 Task: Check a user's "Followers" for community support.
Action: Mouse moved to (1200, 64)
Screenshot: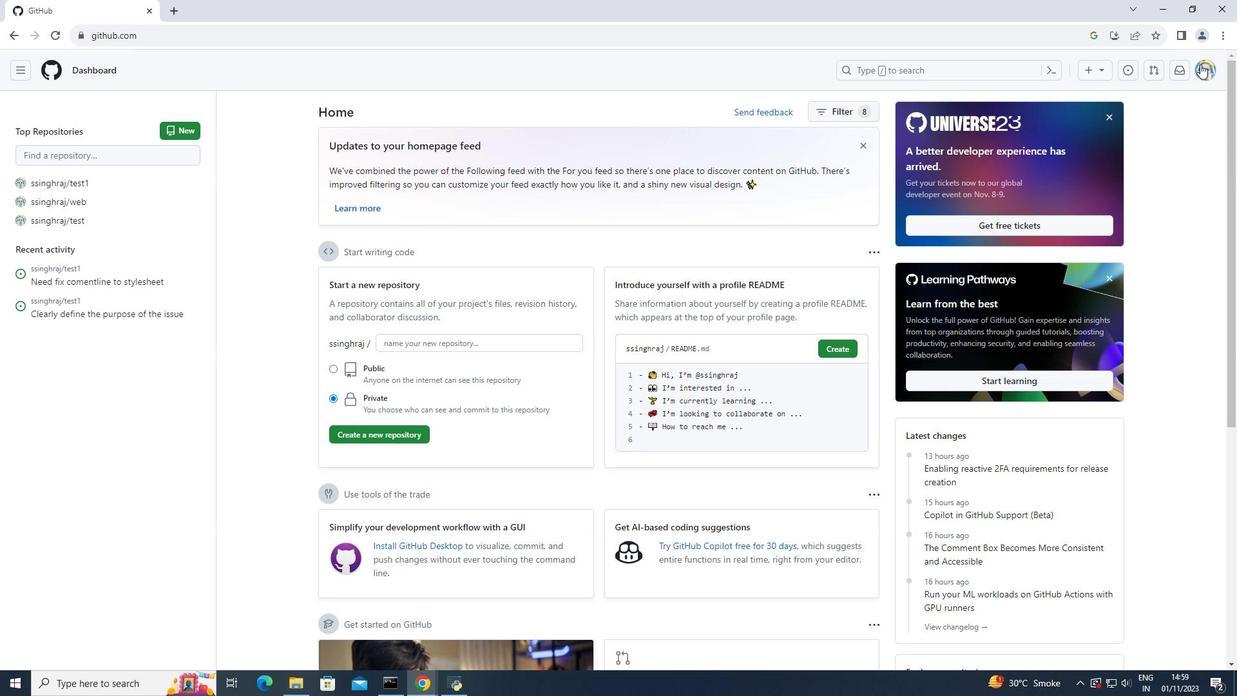 
Action: Mouse pressed left at (1200, 64)
Screenshot: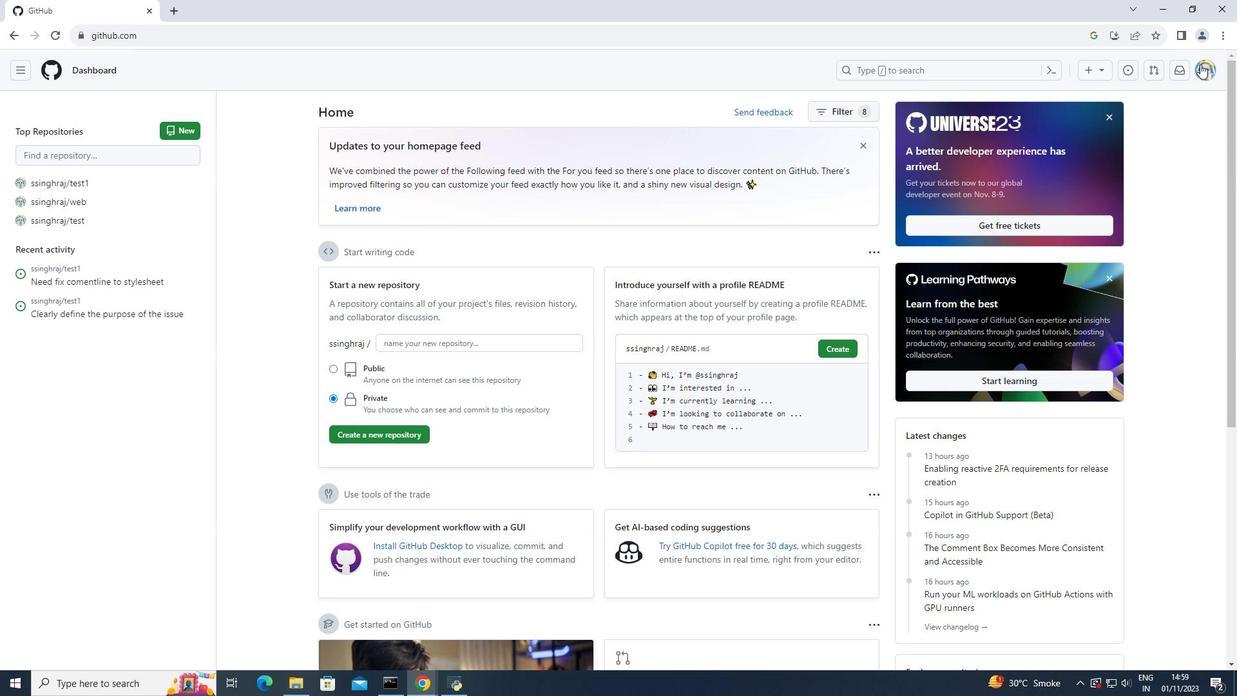 
Action: Mouse moved to (1062, 127)
Screenshot: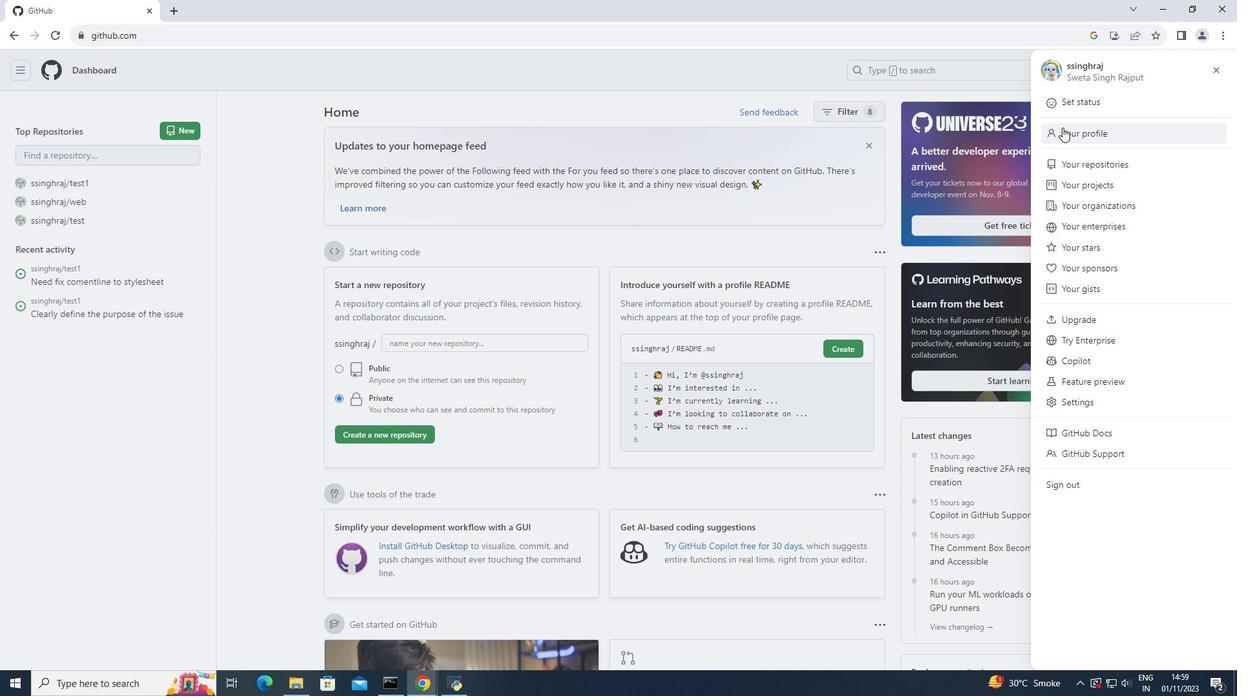 
Action: Mouse pressed left at (1062, 127)
Screenshot: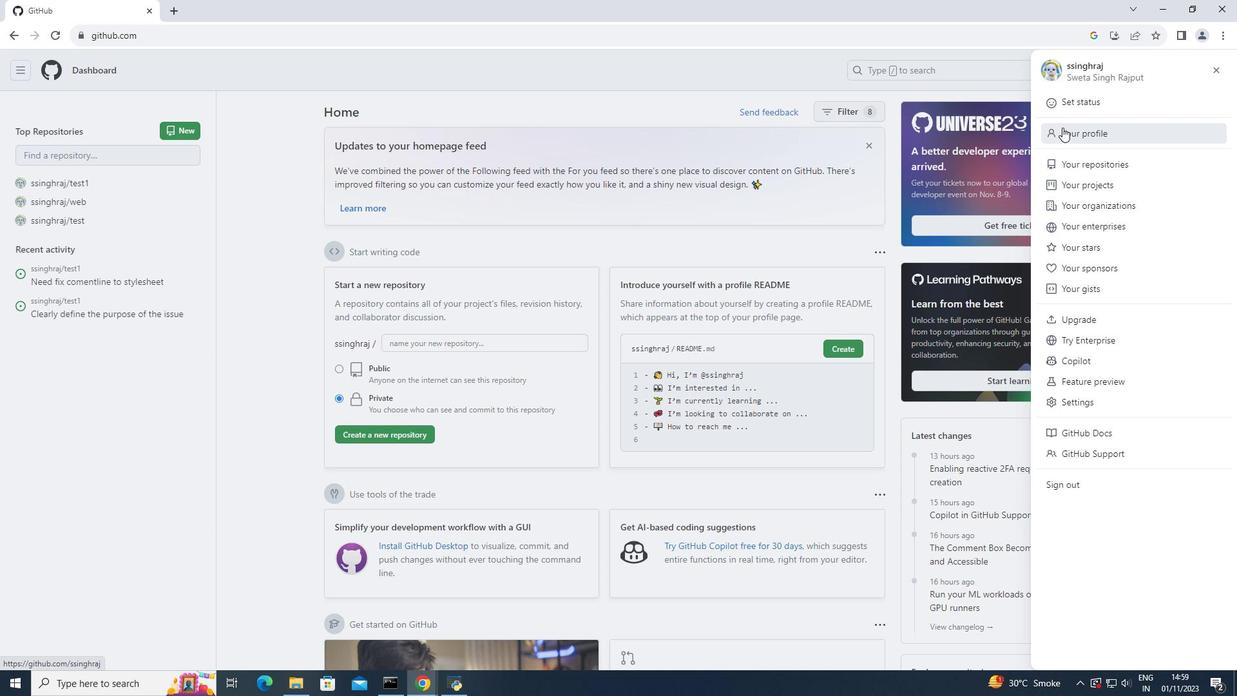 
Action: Mouse moved to (243, 424)
Screenshot: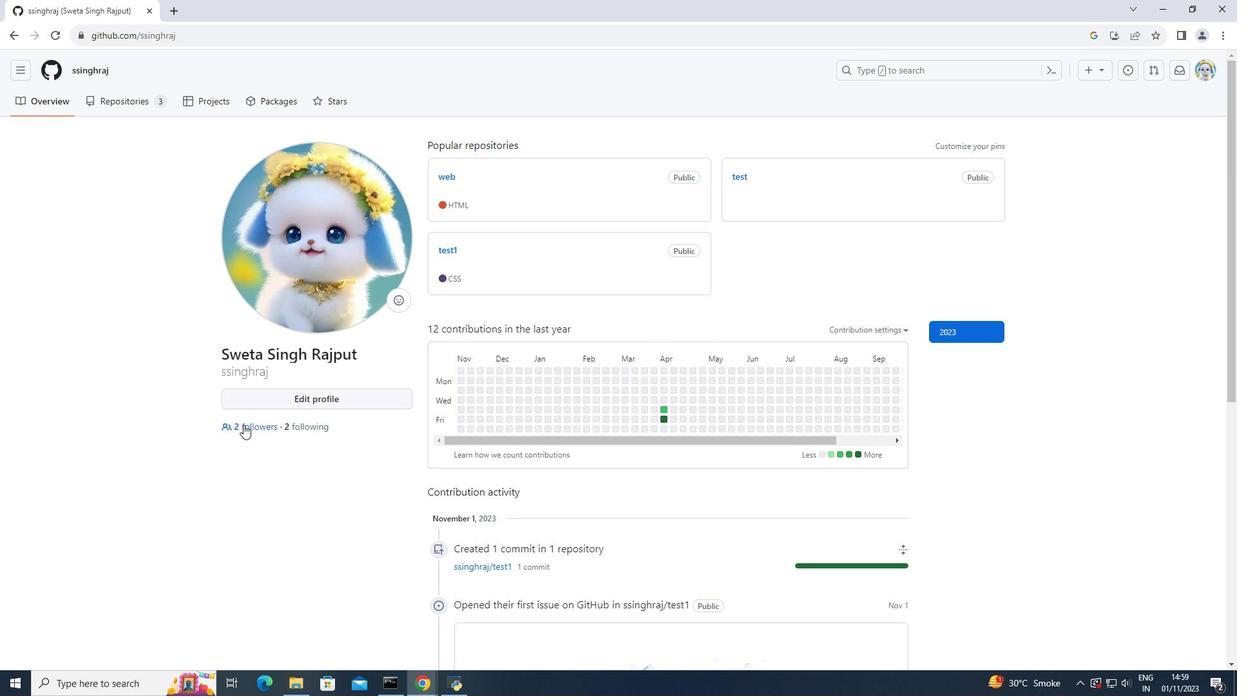 
Action: Mouse pressed left at (243, 424)
Screenshot: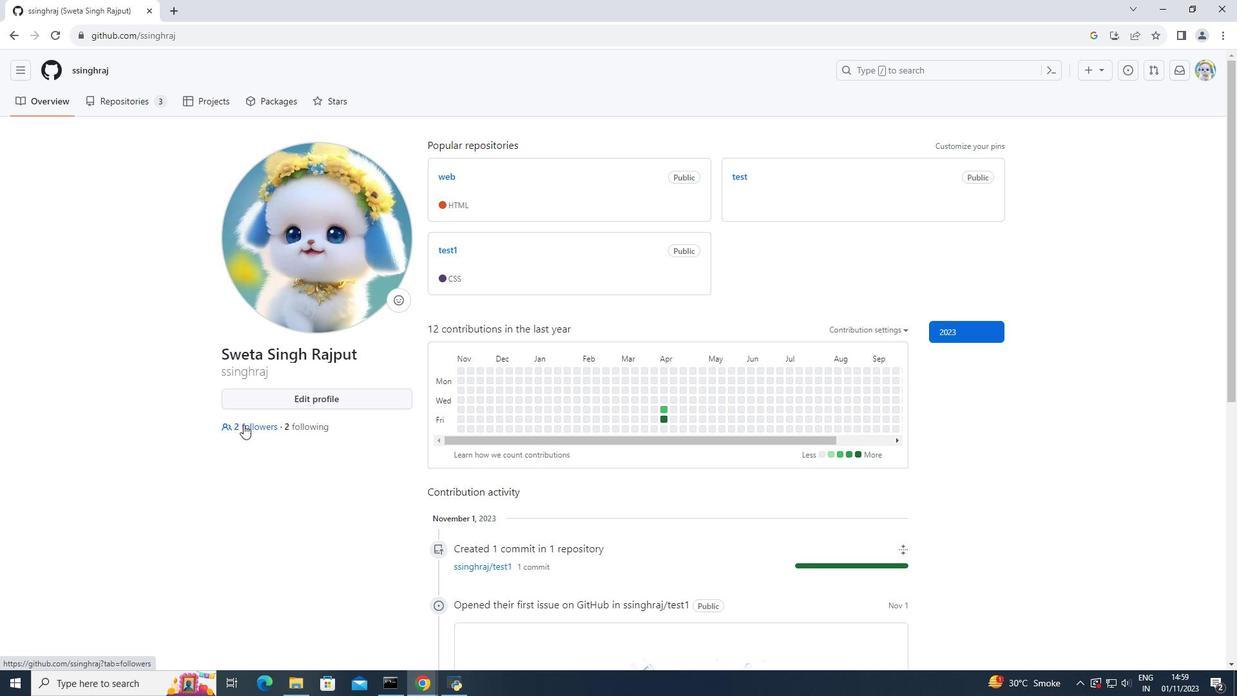 
Action: Mouse moved to (529, 145)
Screenshot: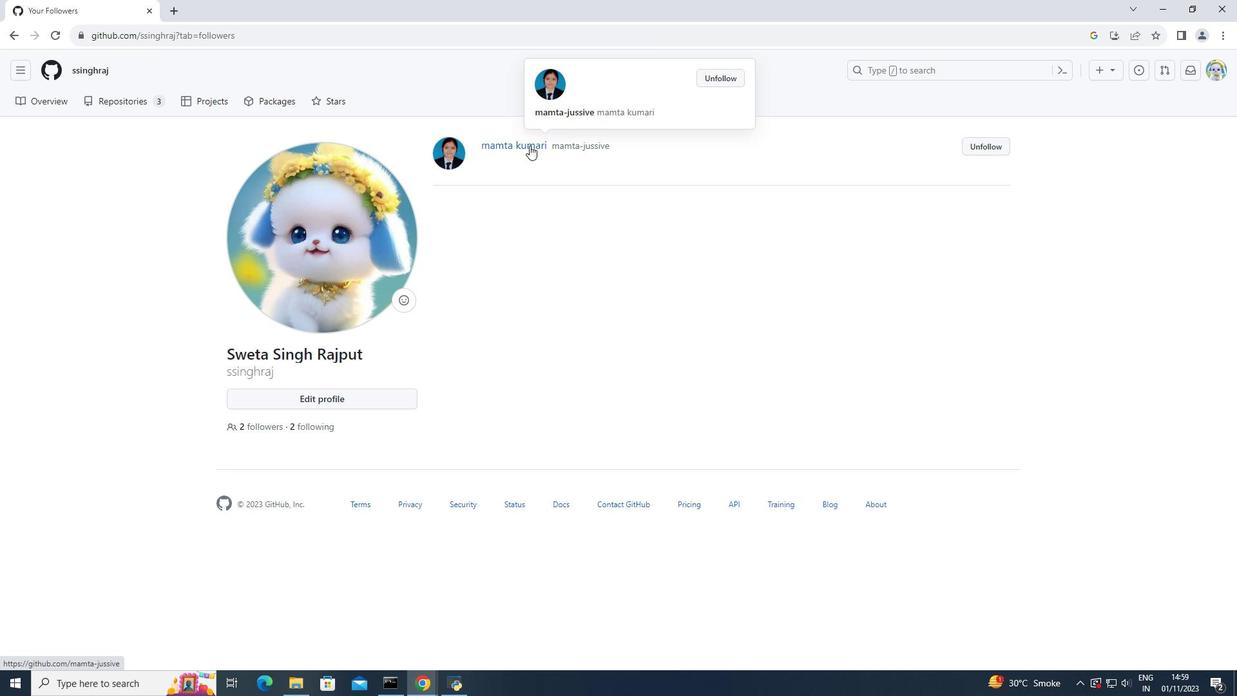 
Action: Mouse pressed left at (529, 145)
Screenshot: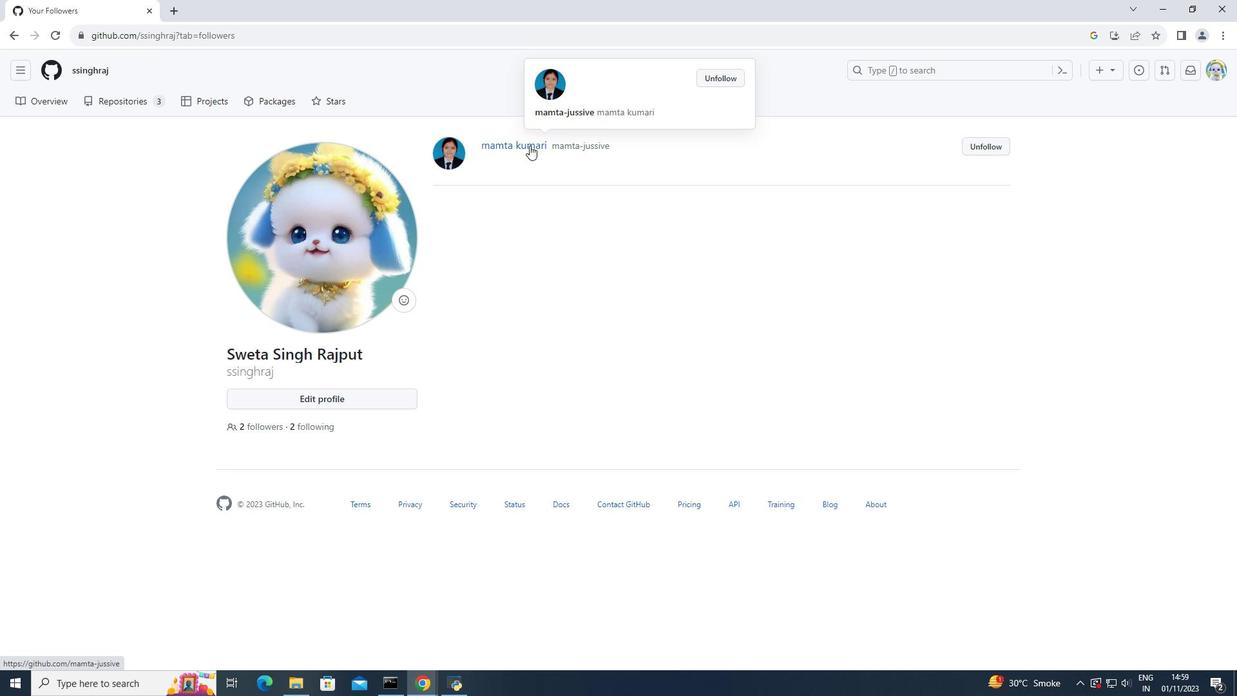 
Action: Mouse moved to (519, 286)
Screenshot: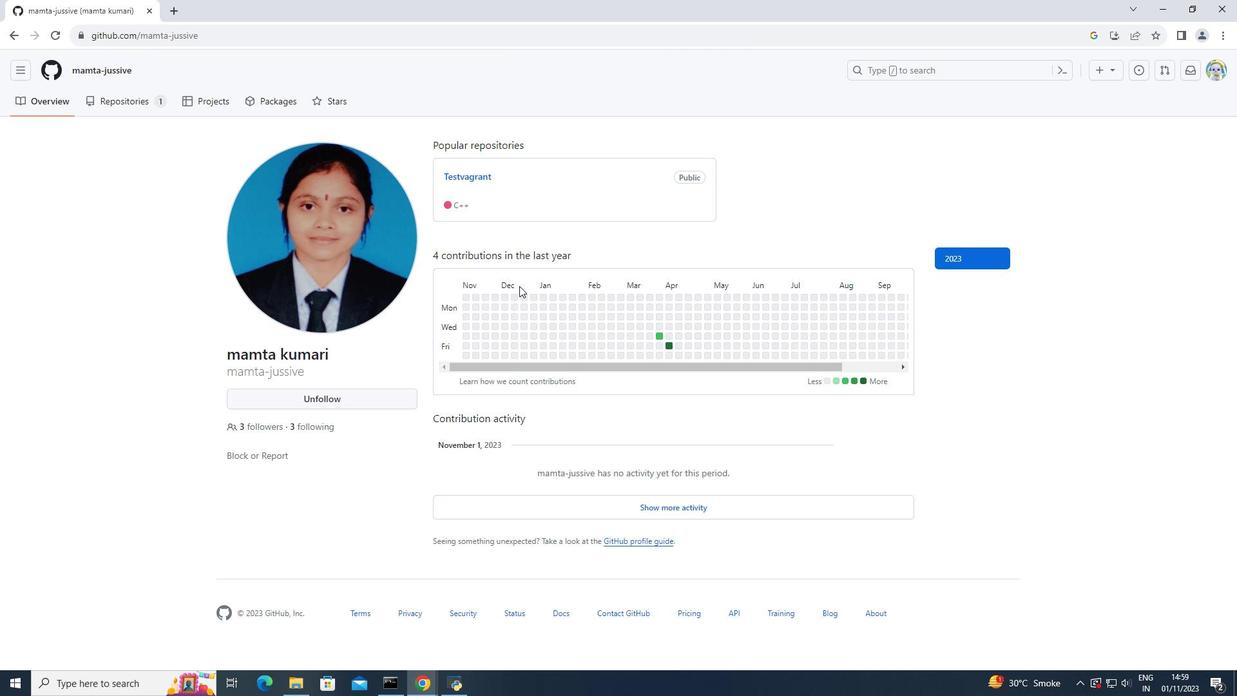 
Action: Mouse scrolled (519, 285) with delta (0, 0)
Screenshot: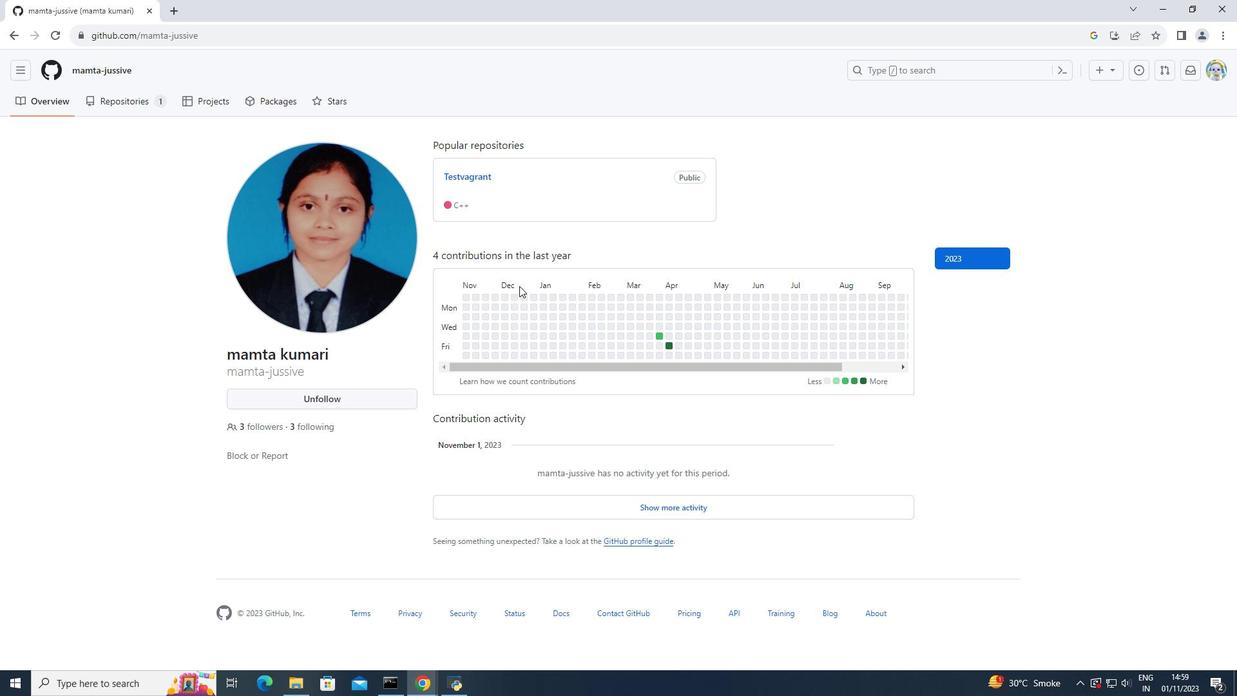 
Action: Mouse scrolled (519, 285) with delta (0, 0)
Screenshot: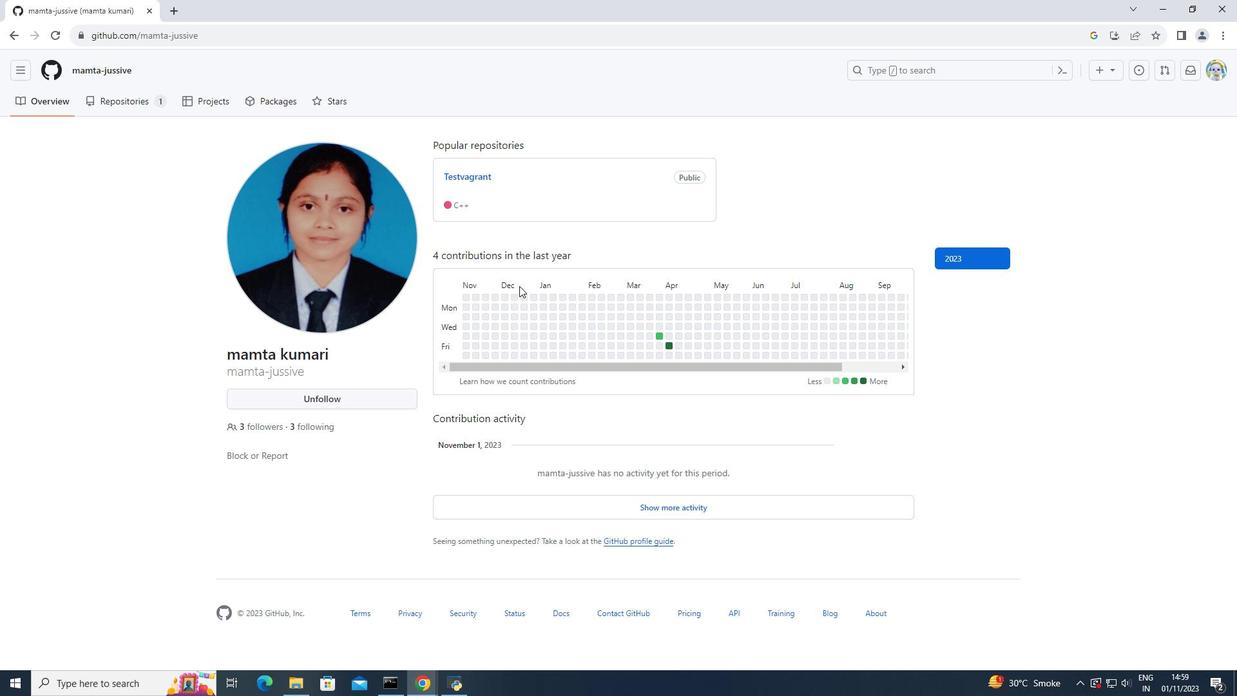 
Action: Mouse moved to (518, 287)
Screenshot: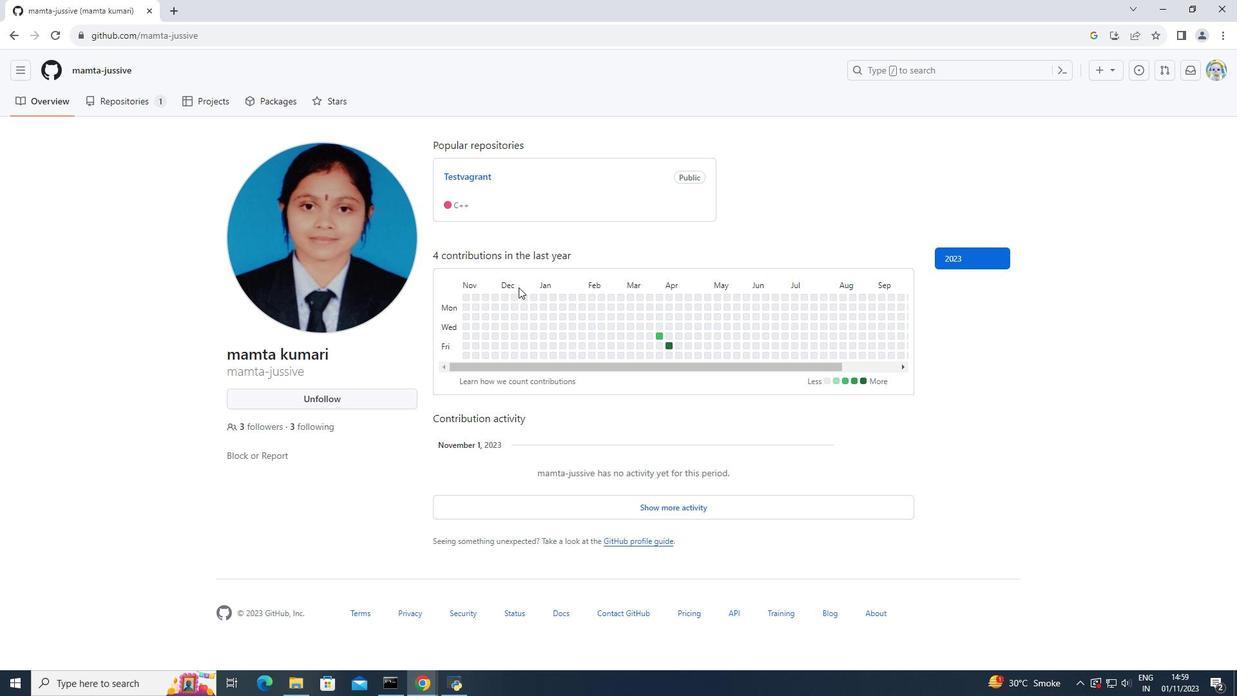 
Action: Mouse scrolled (518, 286) with delta (0, 0)
Screenshot: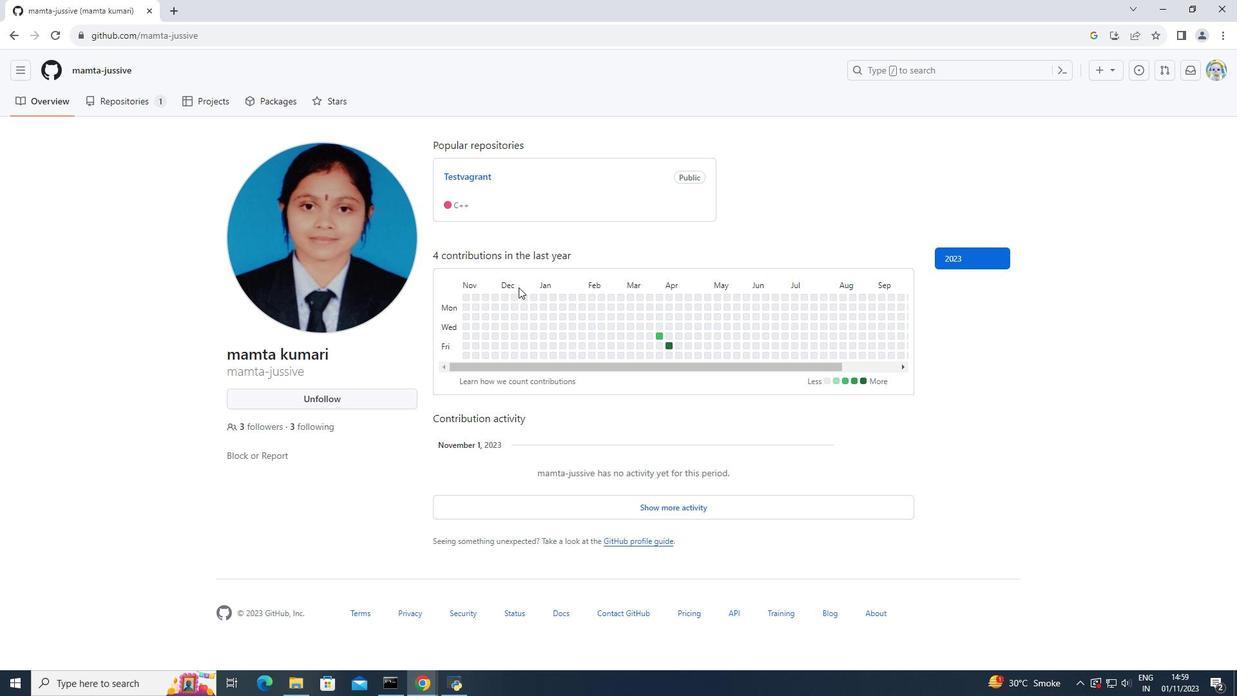 
Action: Mouse scrolled (518, 286) with delta (0, 0)
Screenshot: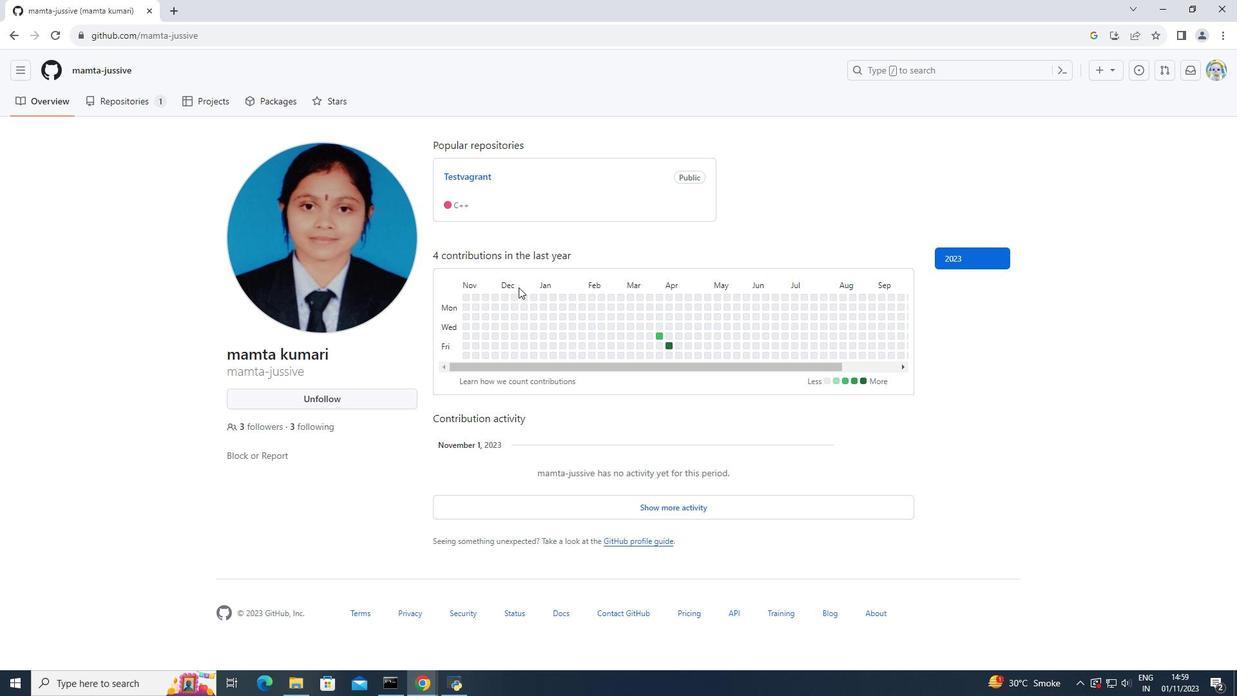 
Action: Mouse moved to (518, 287)
Screenshot: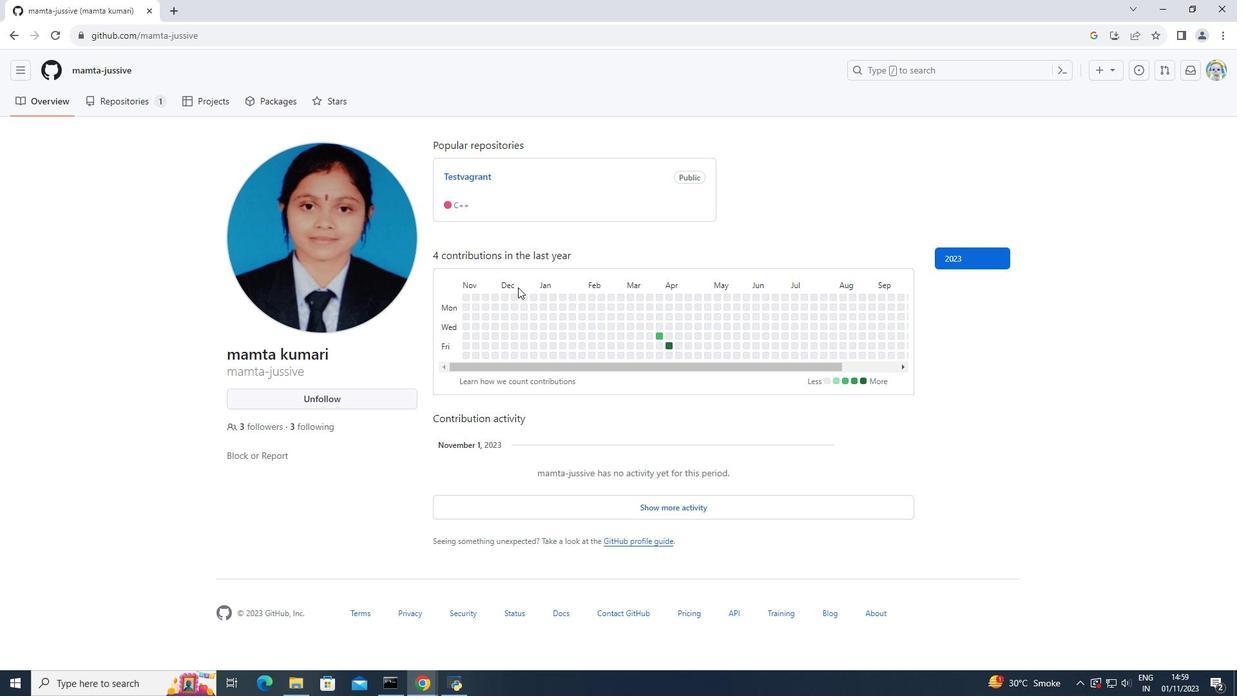 
Action: Mouse scrolled (518, 286) with delta (0, 0)
Screenshot: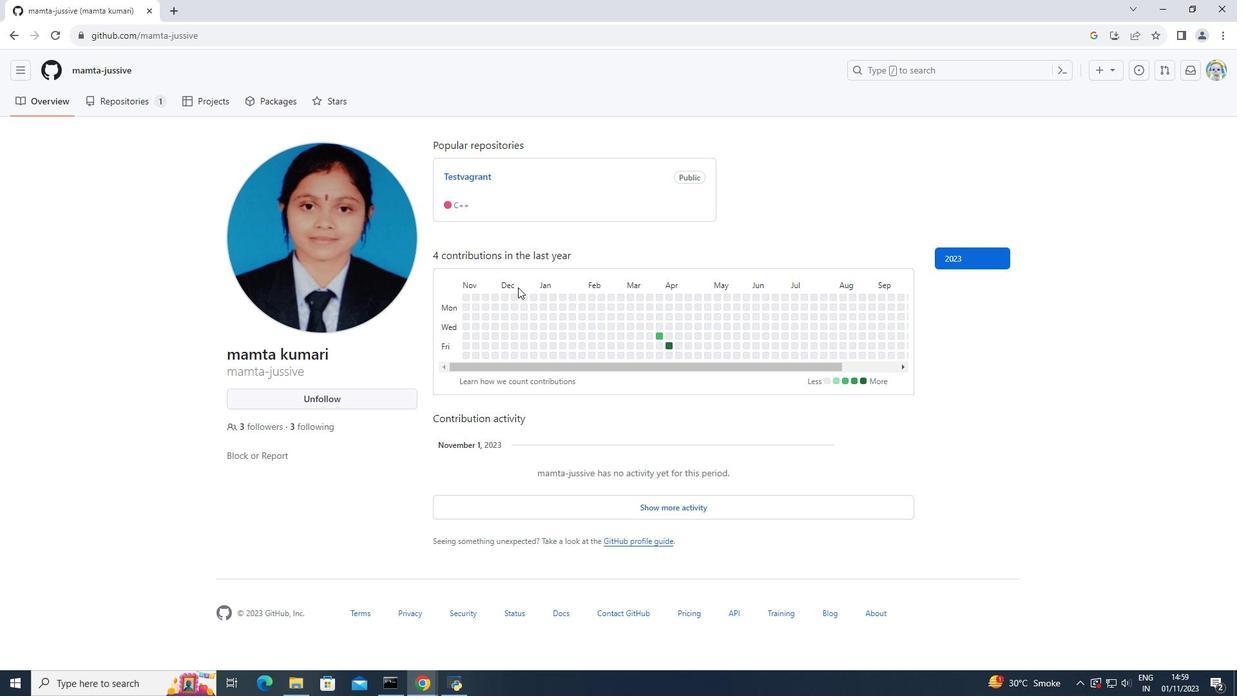
Action: Mouse moved to (922, 333)
Screenshot: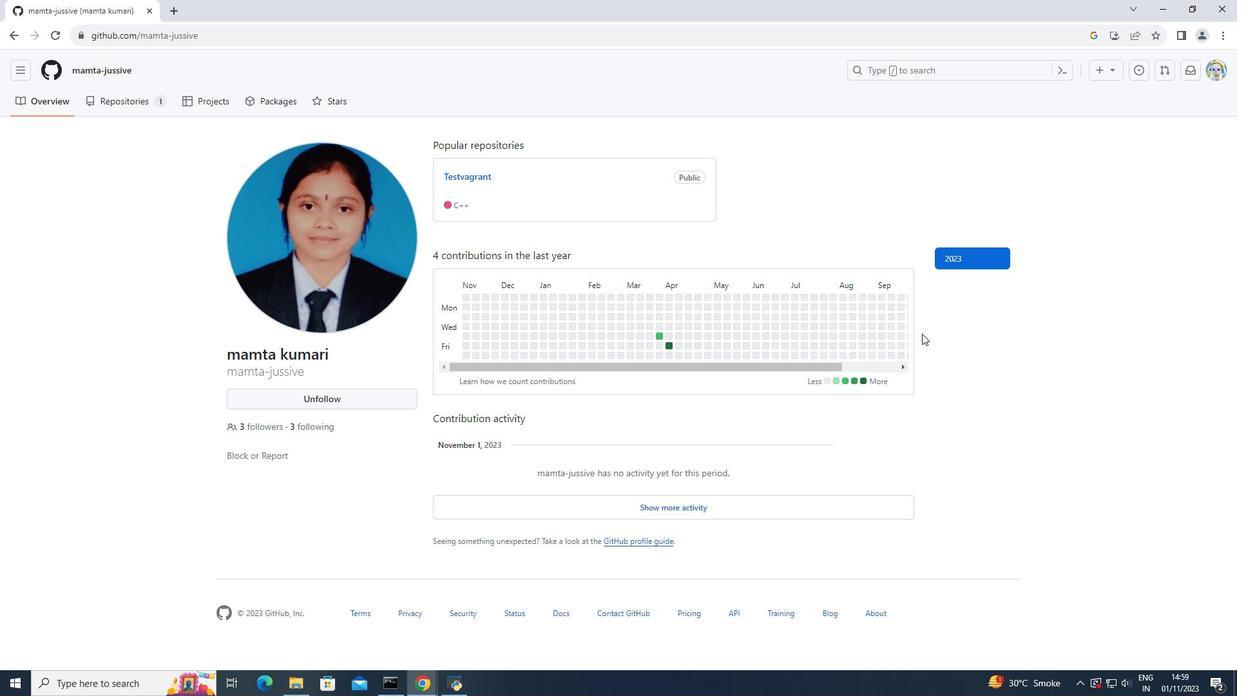 
Action: Mouse scrolled (922, 333) with delta (0, 0)
Screenshot: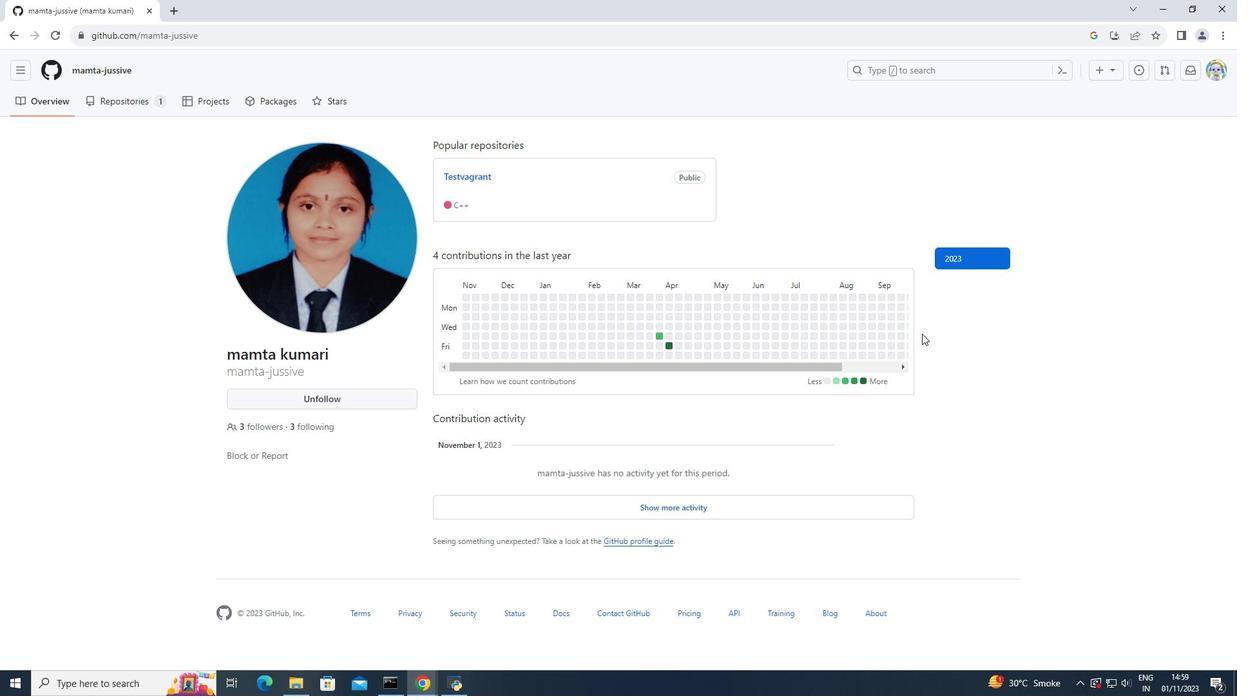 
Action: Mouse scrolled (922, 333) with delta (0, 0)
Screenshot: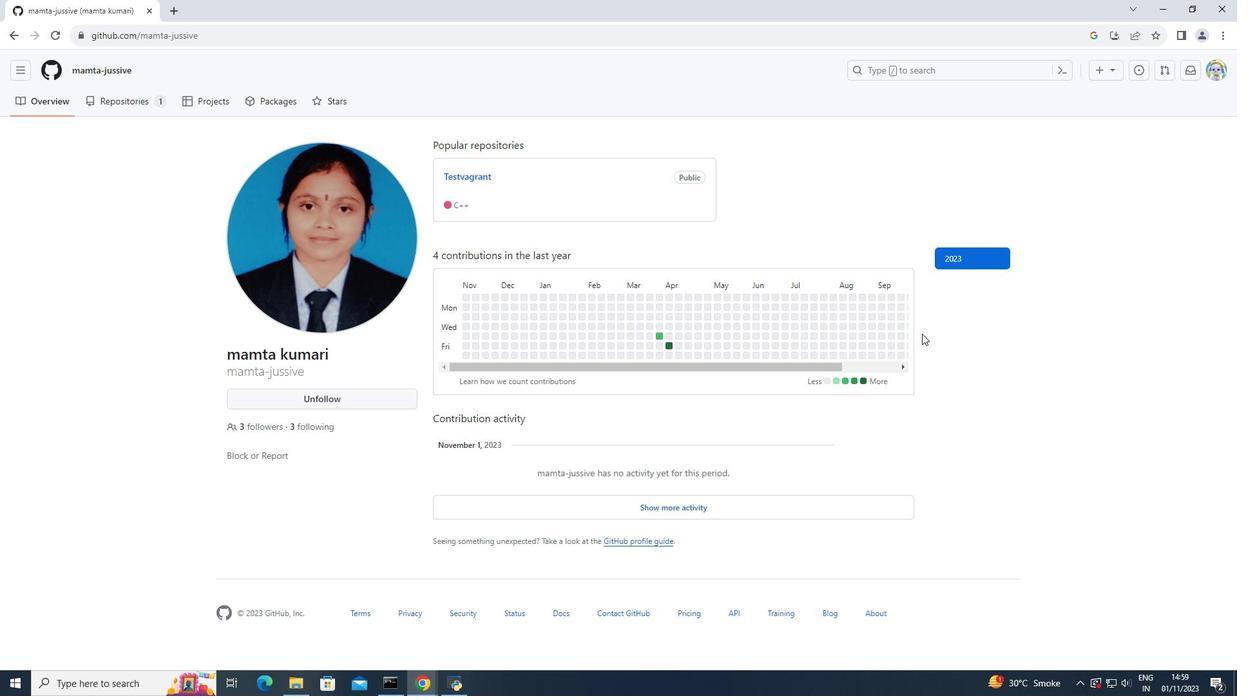 
Action: Mouse scrolled (922, 333) with delta (0, 0)
Screenshot: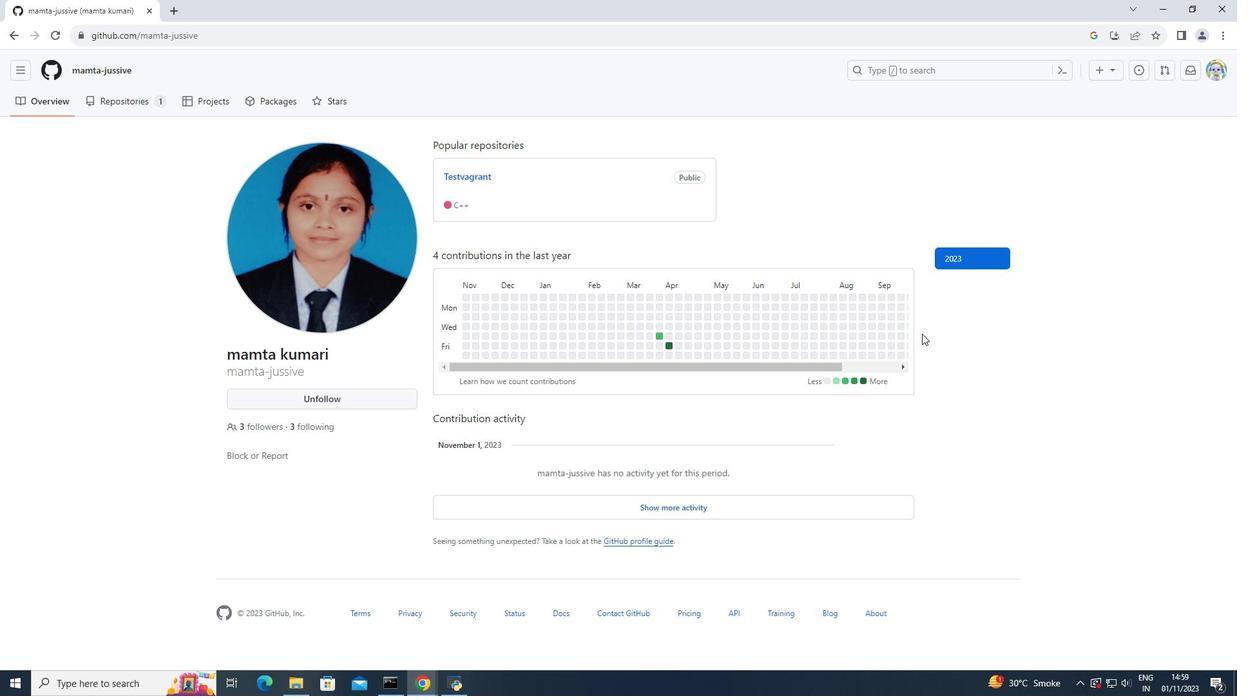 
Action: Mouse scrolled (922, 333) with delta (0, 0)
Screenshot: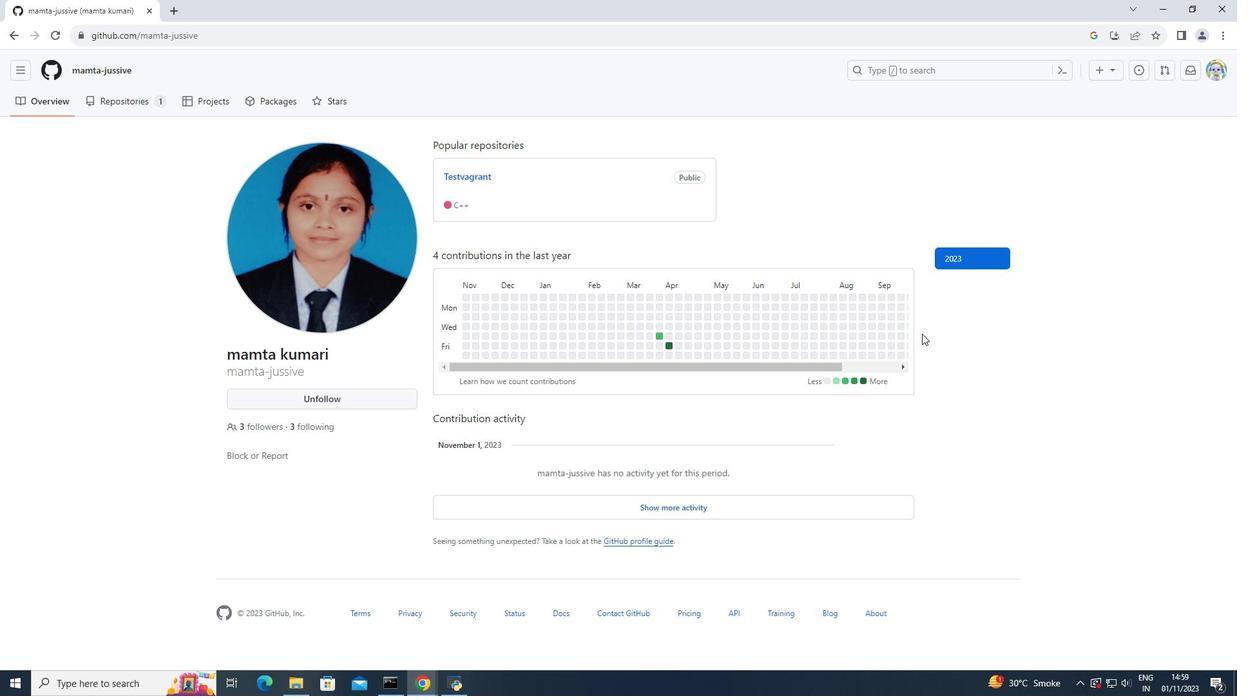 
Action: Mouse moved to (859, 395)
Screenshot: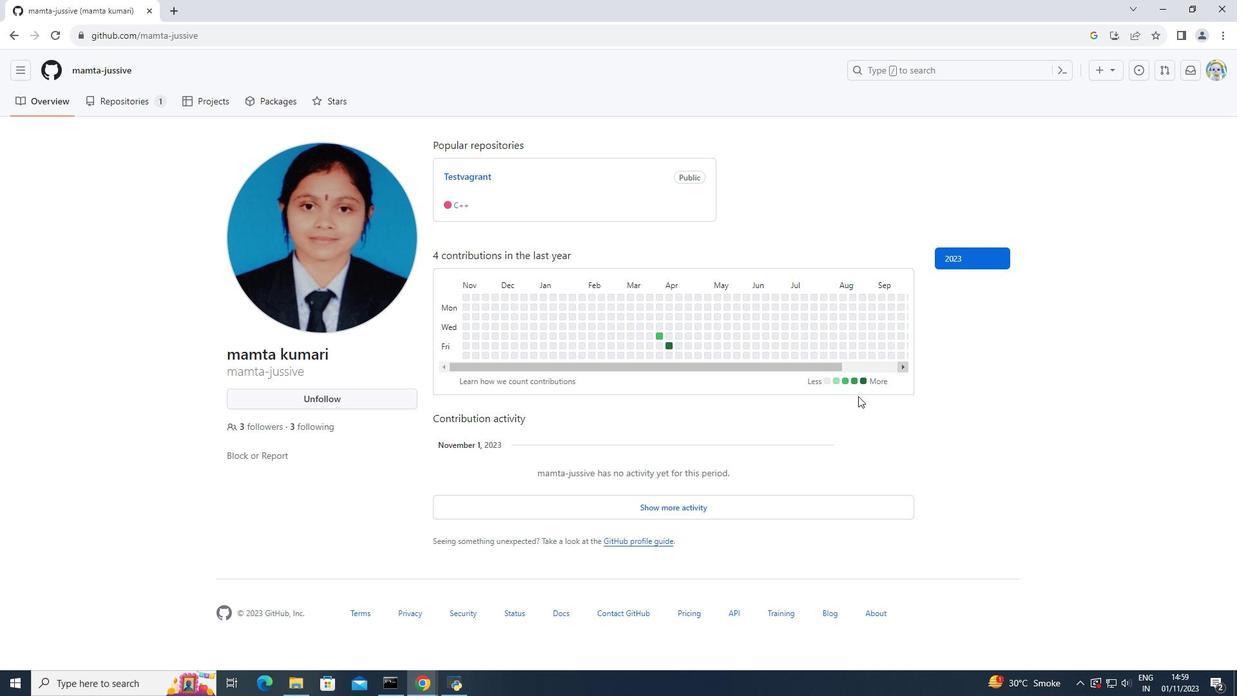 
Action: Mouse scrolled (859, 395) with delta (0, 0)
Screenshot: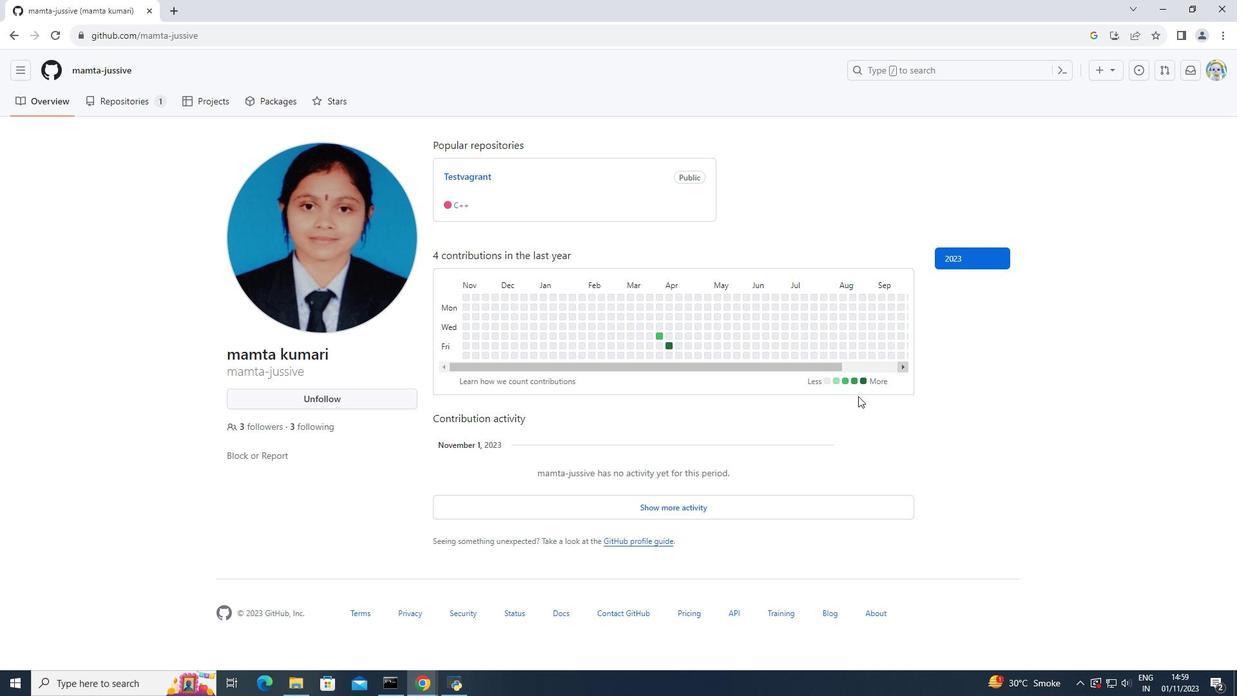 
Action: Mouse moved to (858, 396)
Screenshot: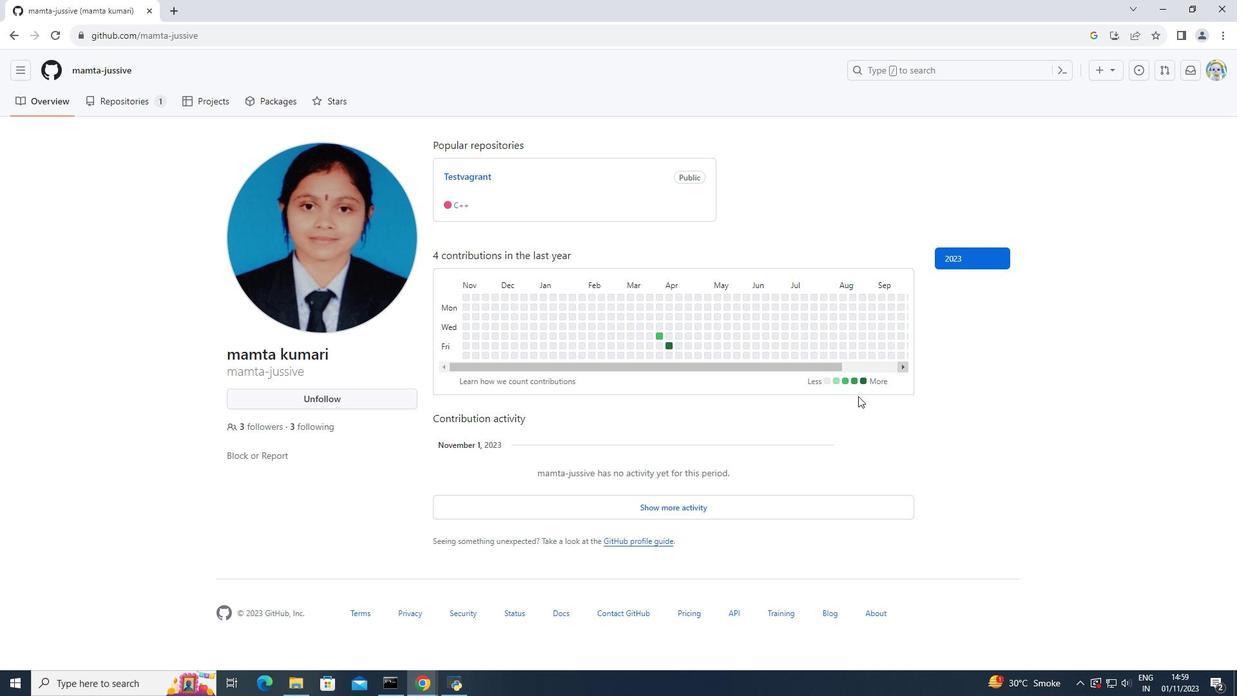 
Action: Mouse scrolled (858, 395) with delta (0, 0)
Screenshot: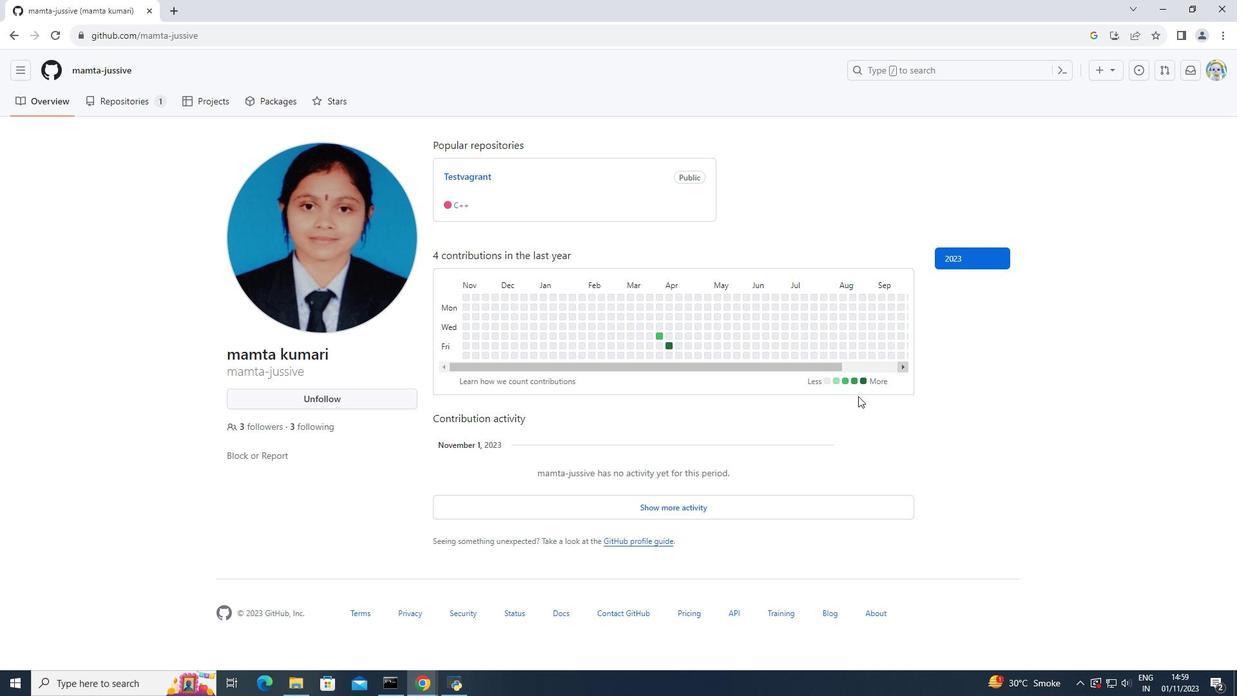 
Action: Mouse scrolled (858, 395) with delta (0, 0)
Screenshot: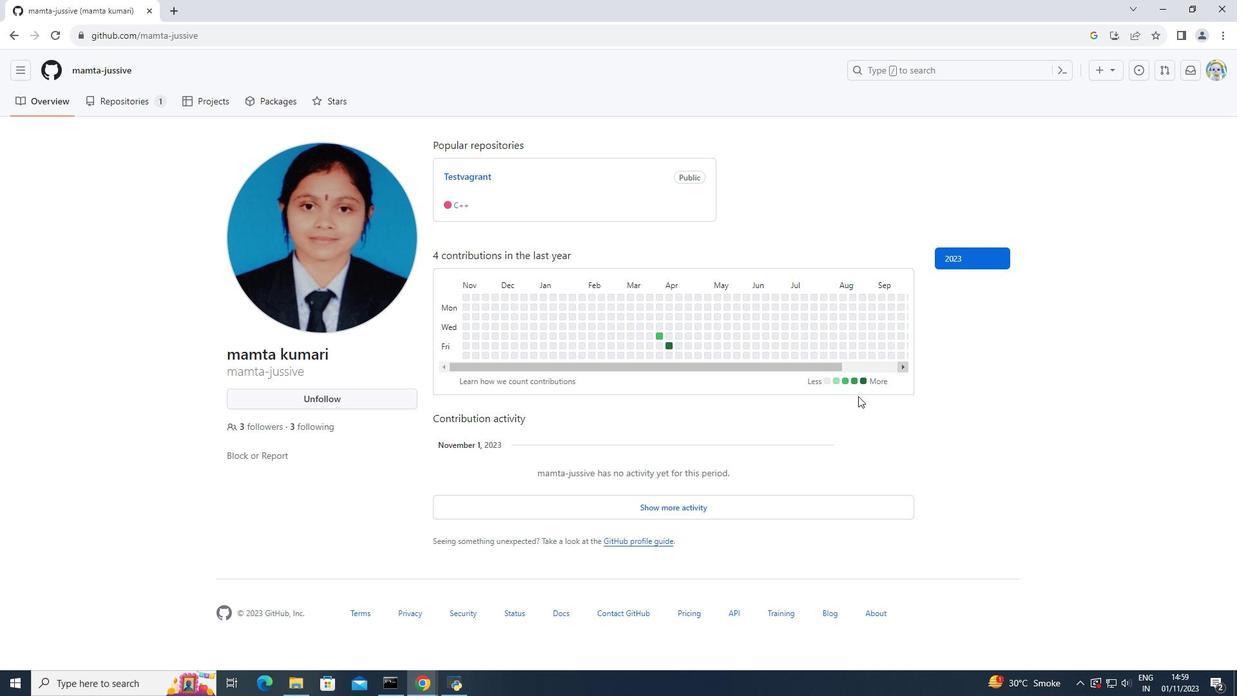 
Action: Mouse moved to (389, 381)
Screenshot: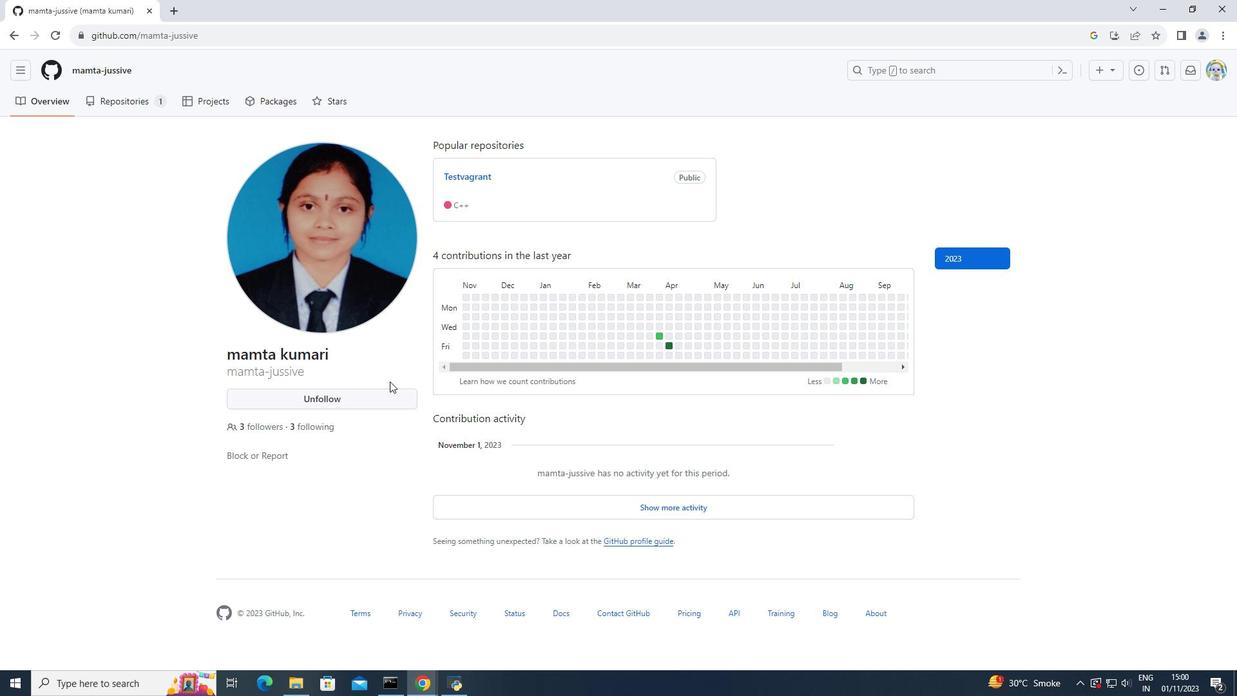 
